Task: Select the utf-16-be in the encoding.
Action: Mouse moved to (11, 534)
Screenshot: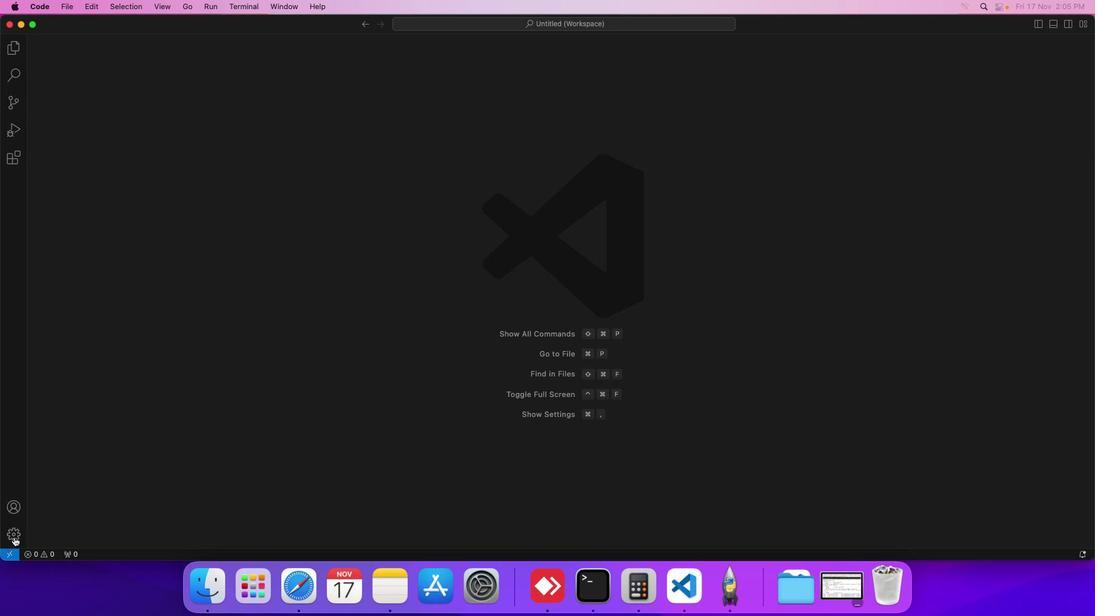 
Action: Mouse pressed left at (11, 534)
Screenshot: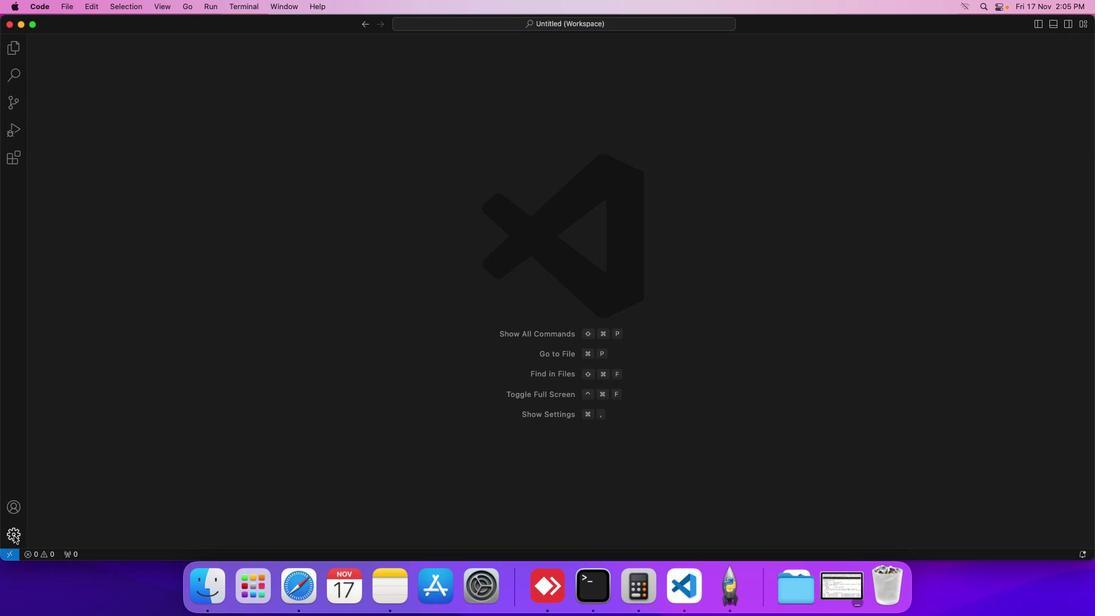 
Action: Mouse moved to (49, 446)
Screenshot: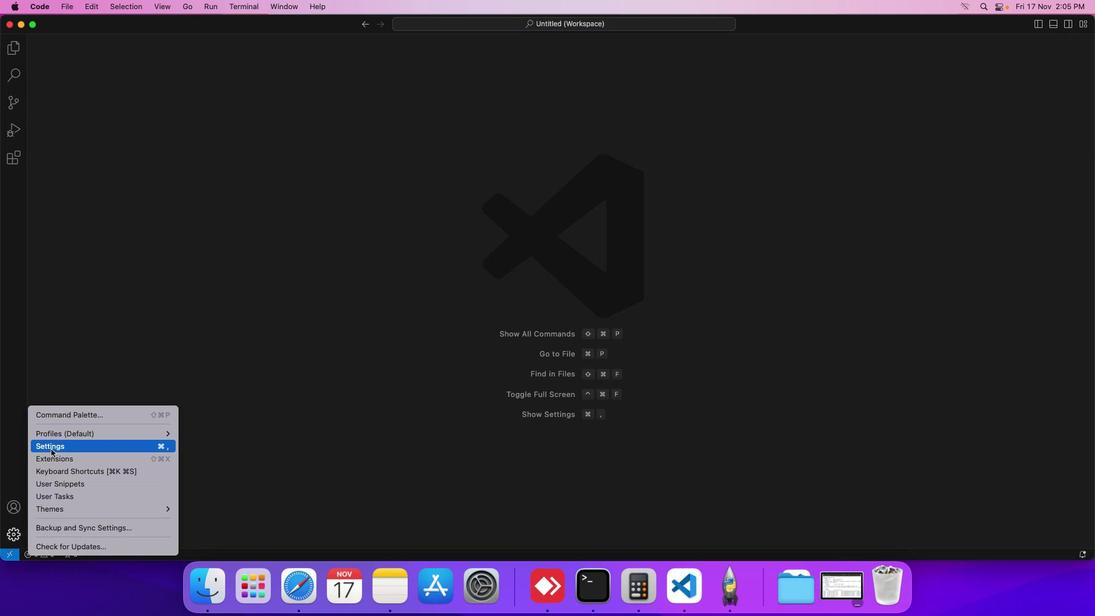
Action: Mouse pressed left at (49, 446)
Screenshot: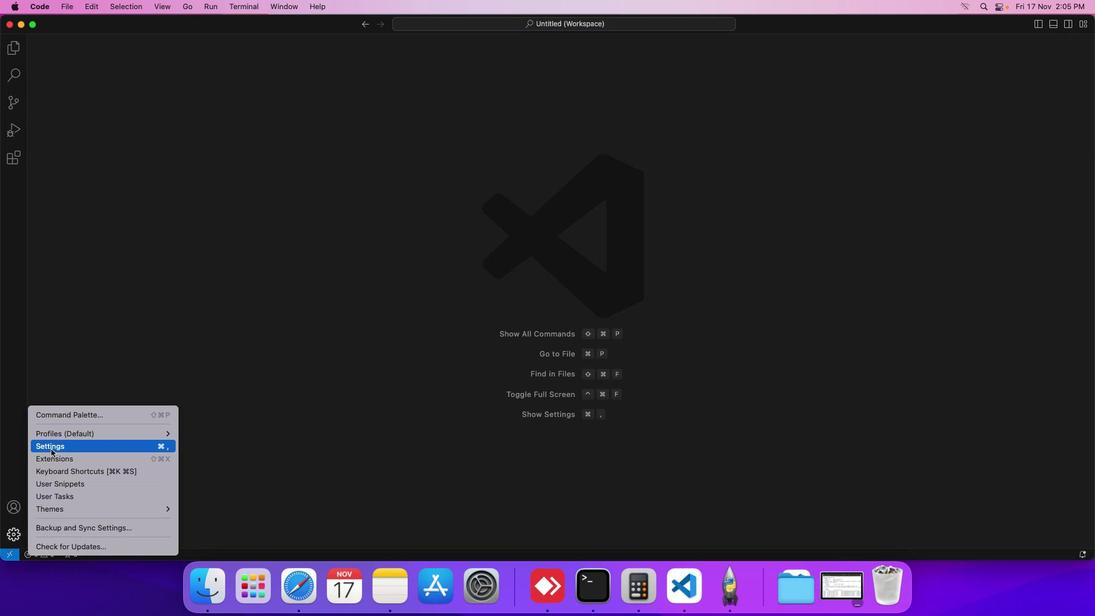 
Action: Mouse moved to (270, 89)
Screenshot: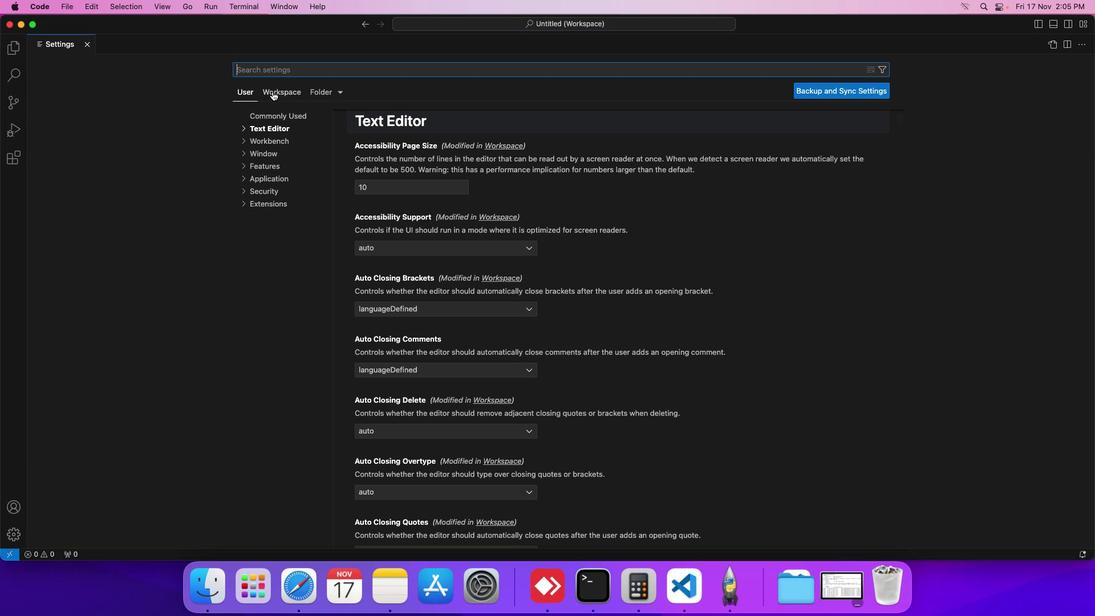 
Action: Mouse pressed left at (270, 89)
Screenshot: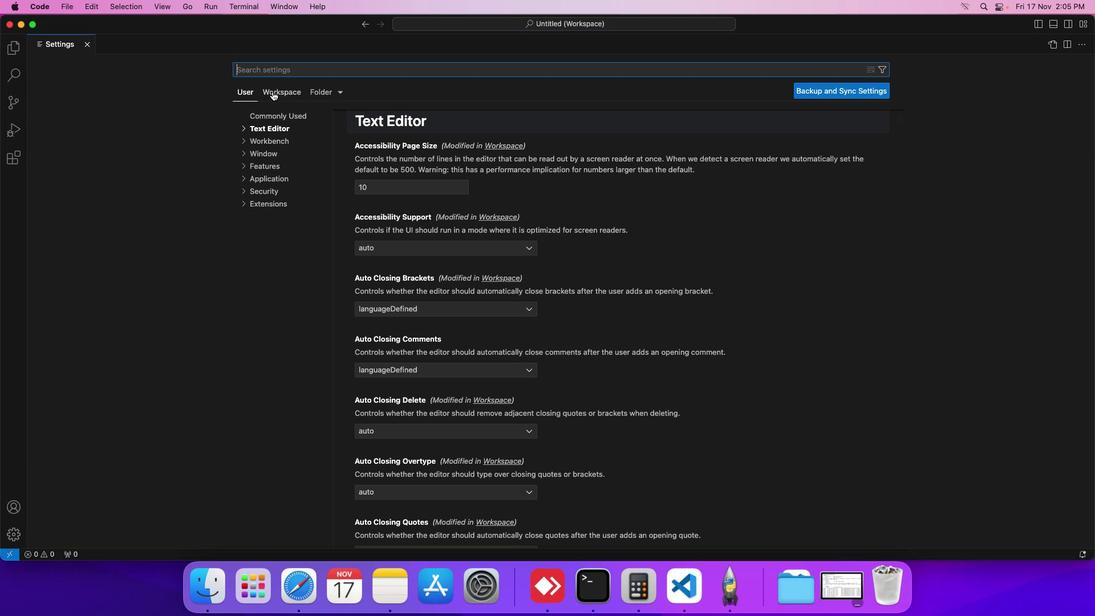 
Action: Mouse moved to (265, 121)
Screenshot: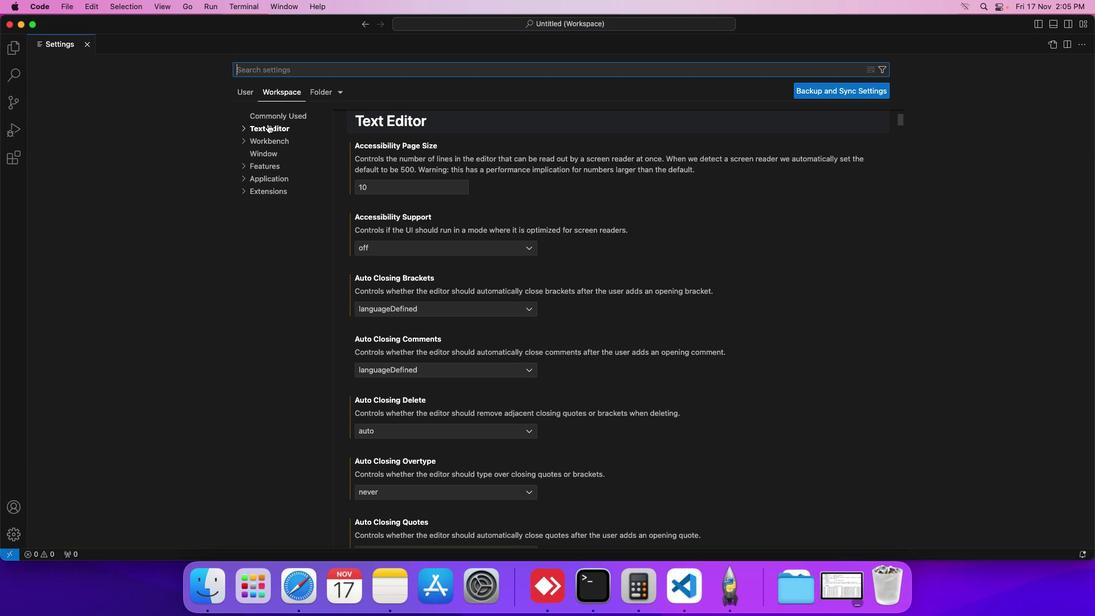 
Action: Mouse pressed left at (265, 121)
Screenshot: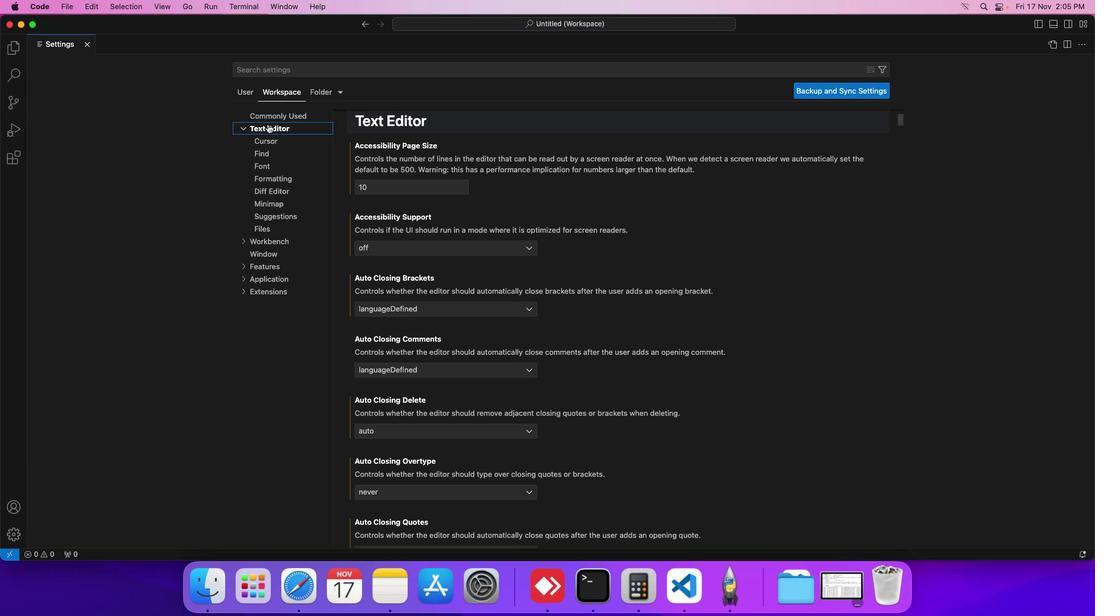
Action: Mouse moved to (261, 225)
Screenshot: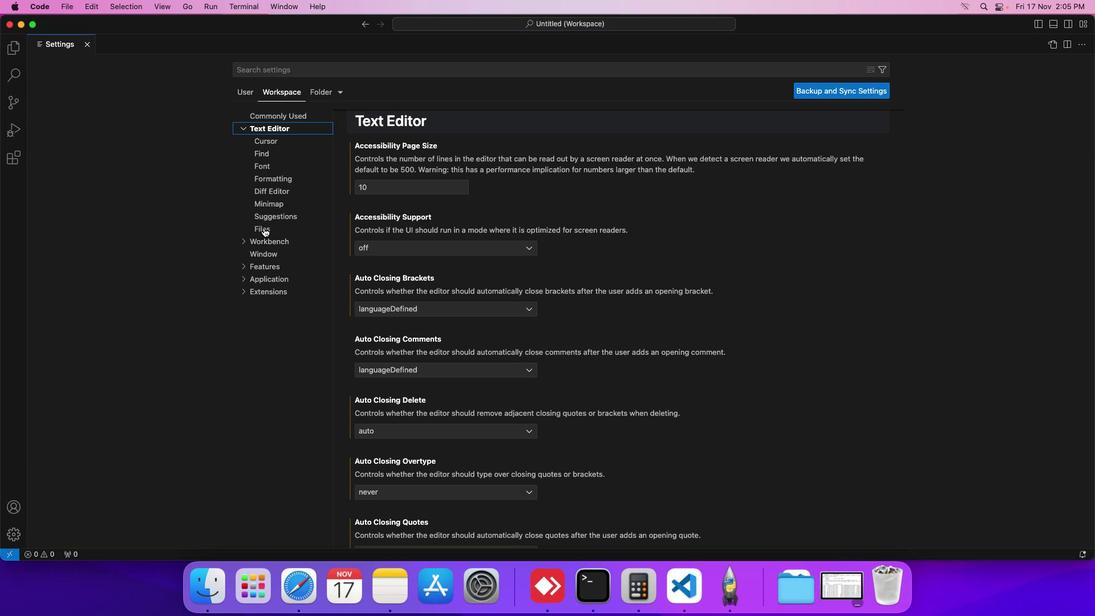 
Action: Mouse pressed left at (261, 225)
Screenshot: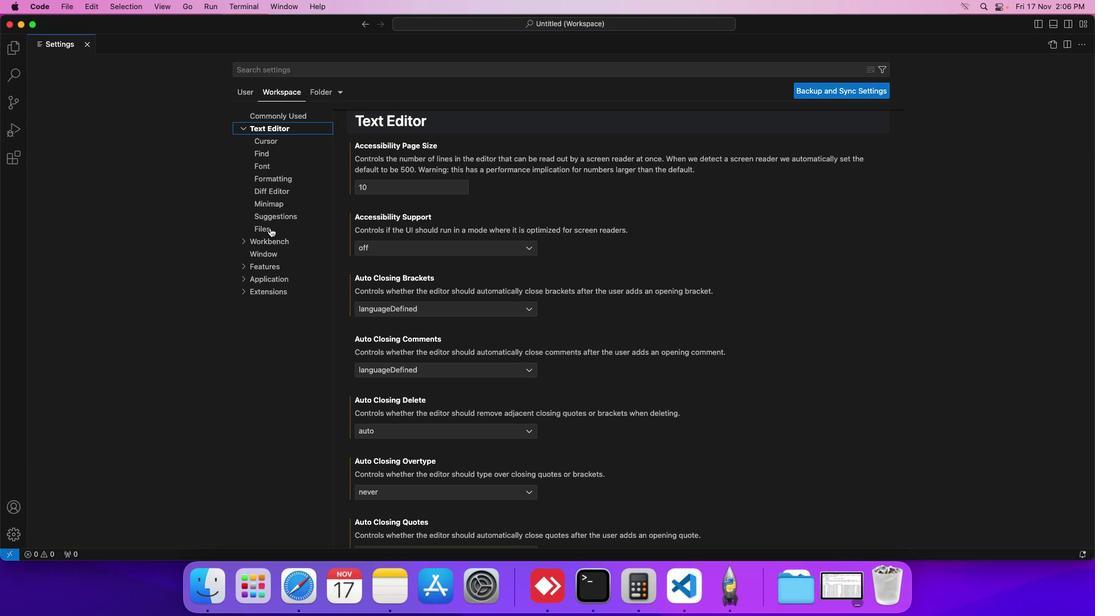 
Action: Mouse moved to (381, 308)
Screenshot: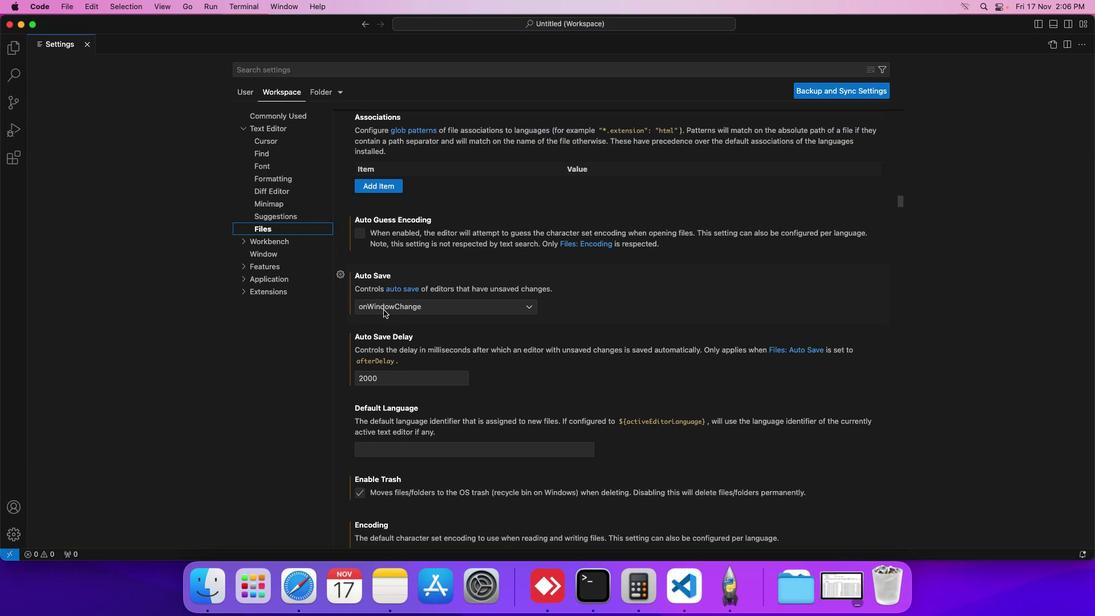 
Action: Mouse scrolled (381, 308) with delta (-1, -2)
Screenshot: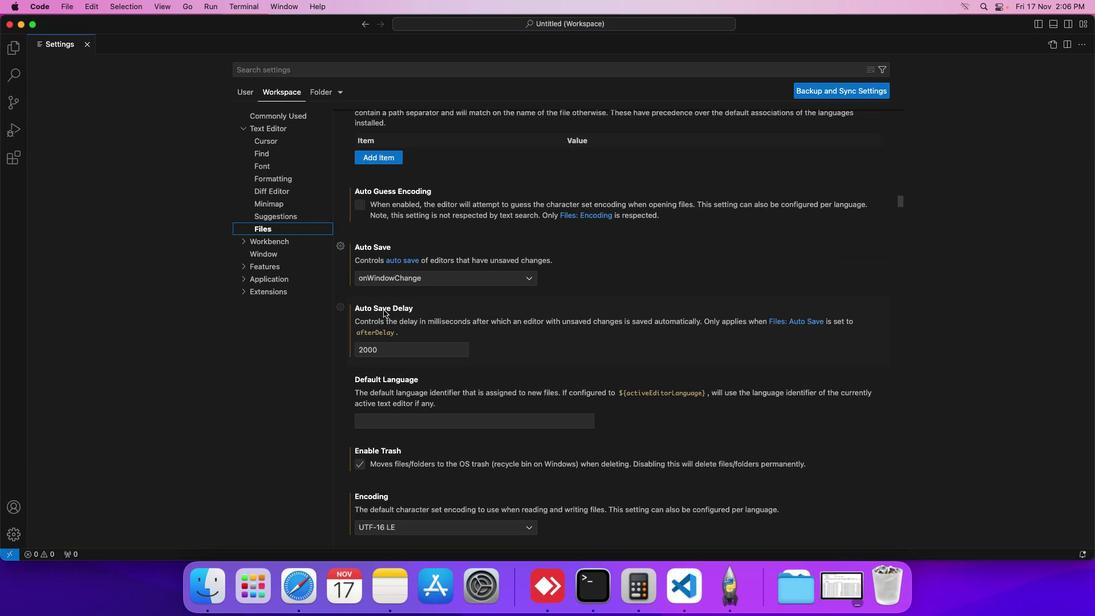 
Action: Mouse scrolled (381, 308) with delta (-1, -2)
Screenshot: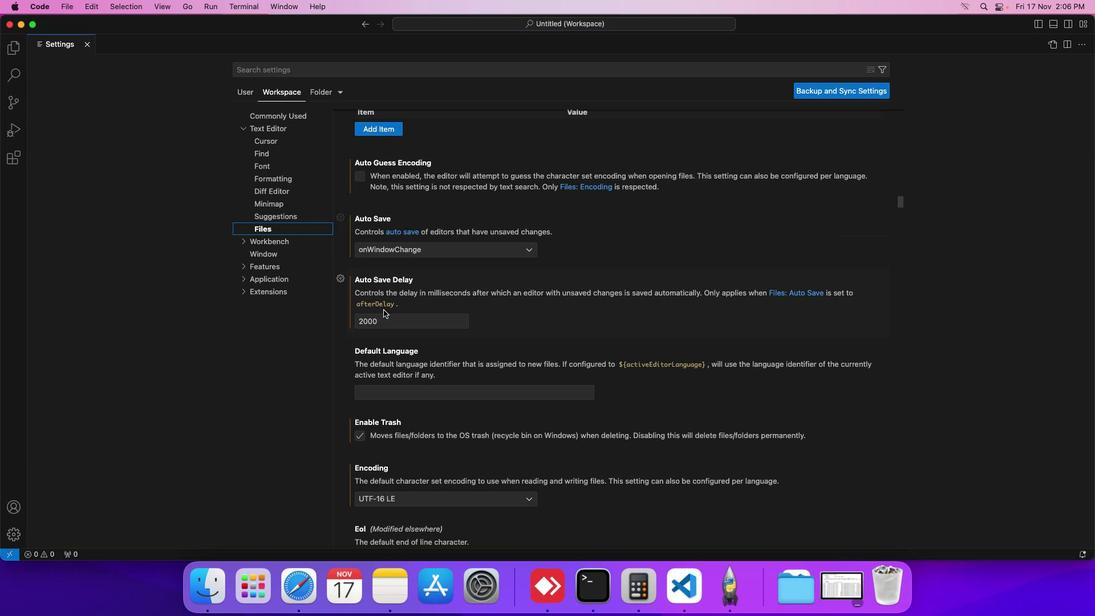 
Action: Mouse scrolled (381, 308) with delta (-1, -2)
Screenshot: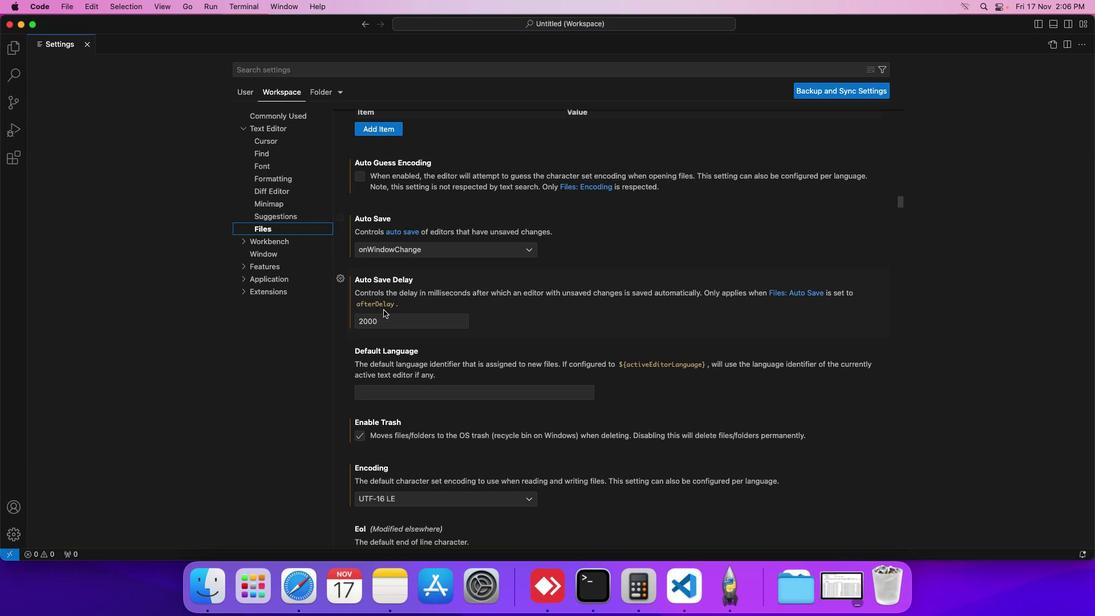 
Action: Mouse moved to (381, 308)
Screenshot: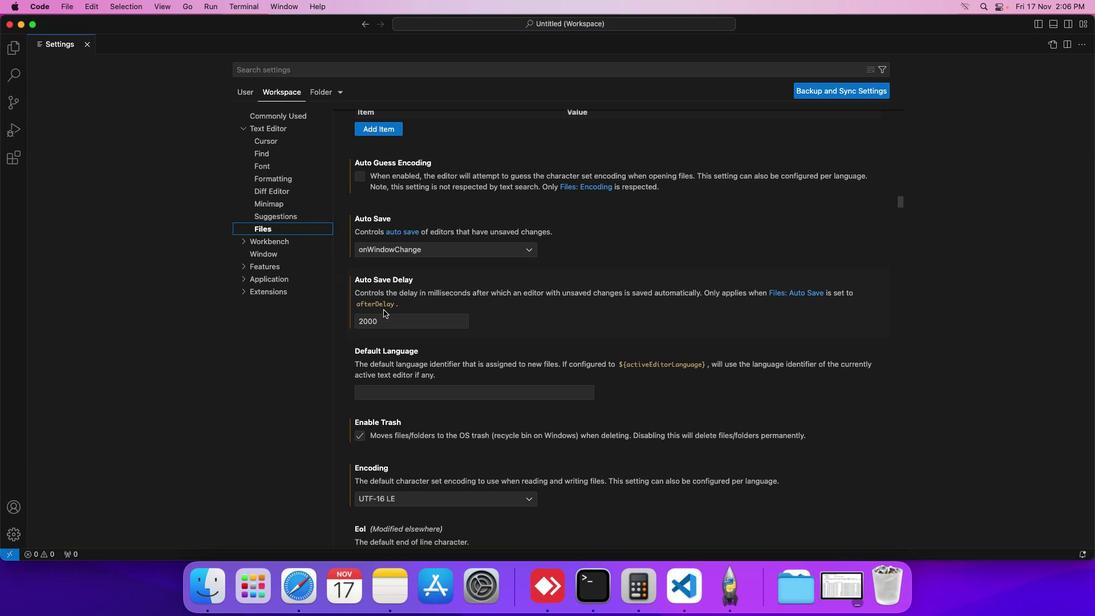 
Action: Mouse scrolled (381, 308) with delta (-1, -2)
Screenshot: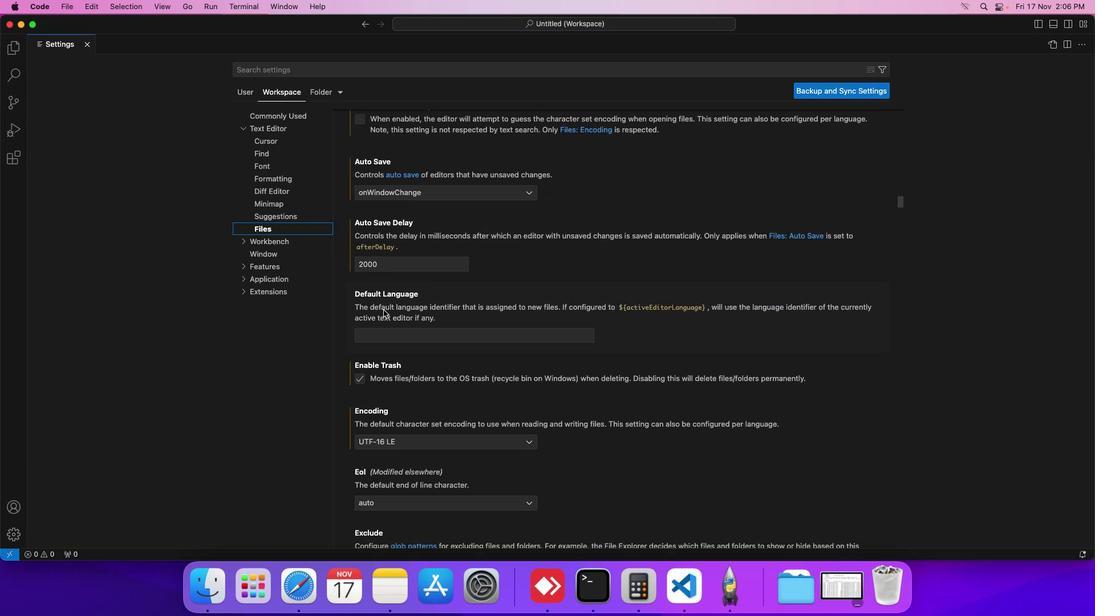 
Action: Mouse scrolled (381, 308) with delta (-1, -2)
Screenshot: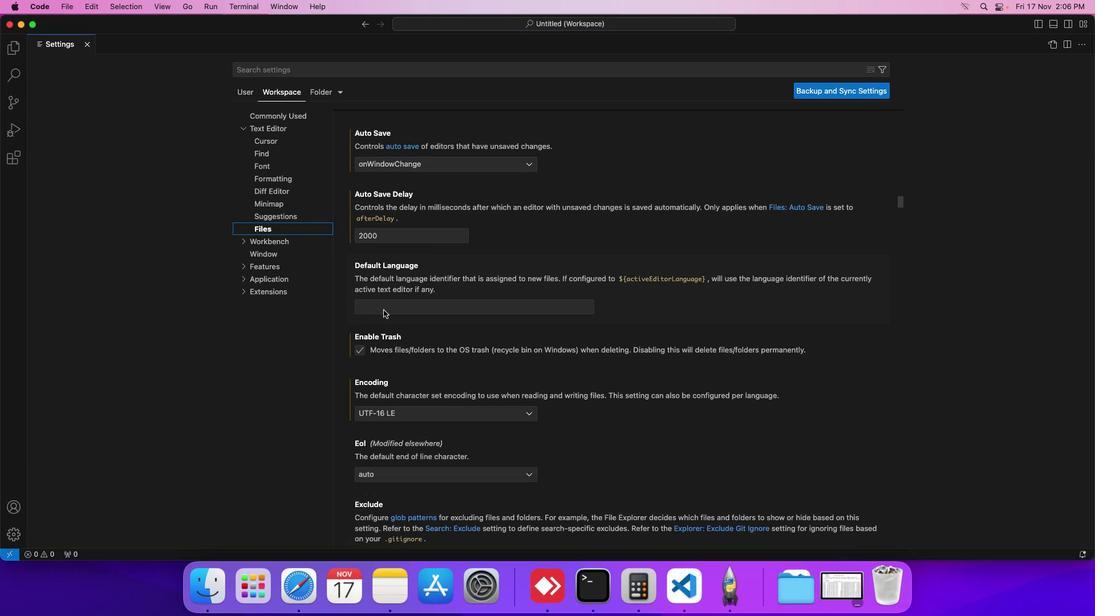 
Action: Mouse scrolled (381, 308) with delta (-1, -2)
Screenshot: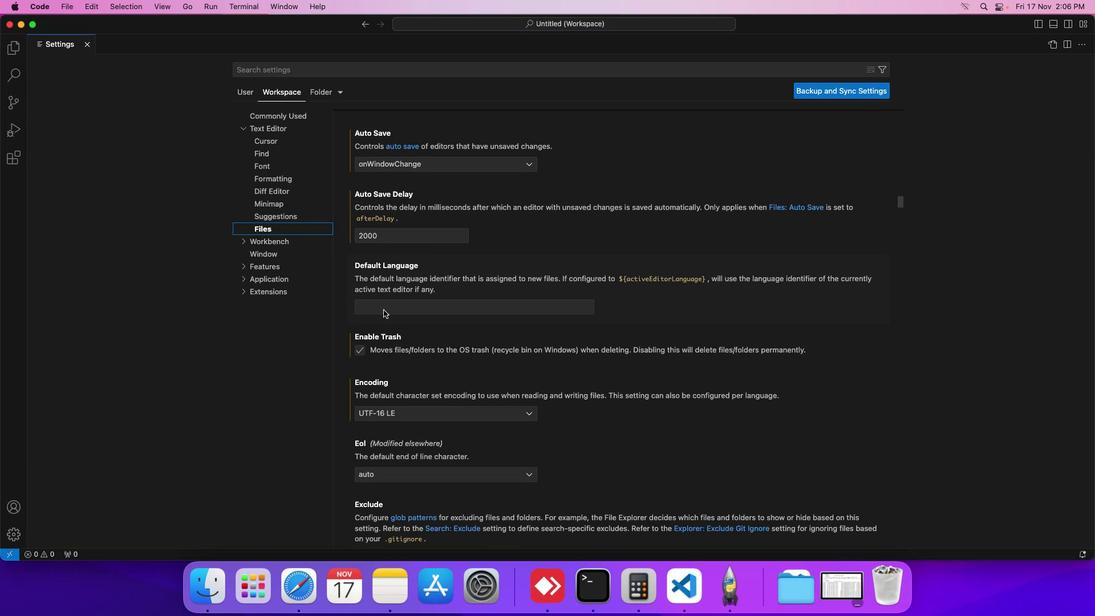 
Action: Mouse scrolled (381, 308) with delta (-1, -2)
Screenshot: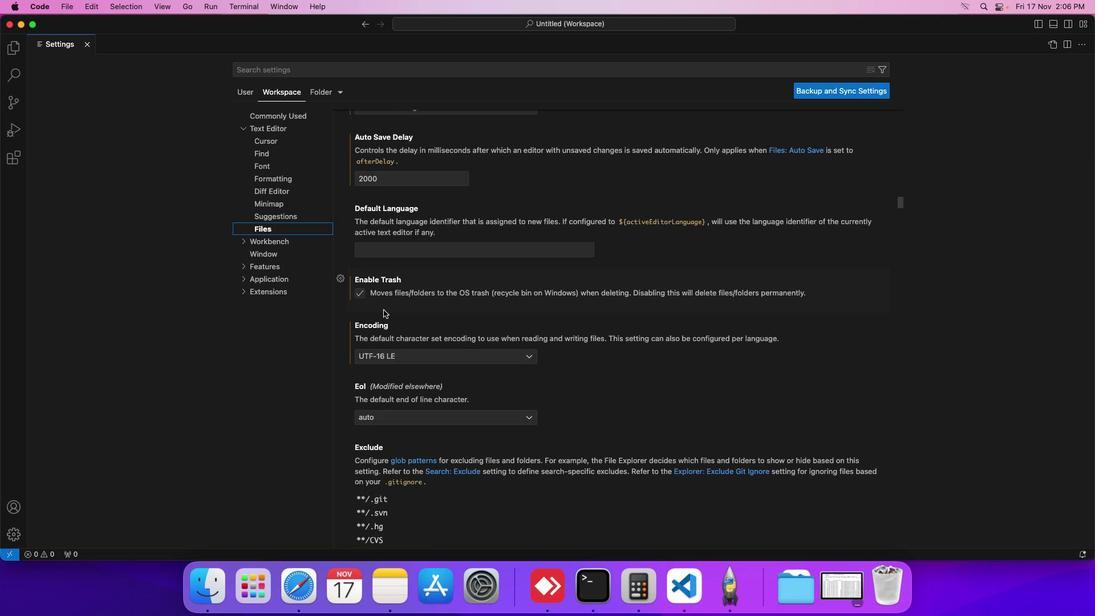 
Action: Mouse scrolled (381, 308) with delta (-1, -2)
Screenshot: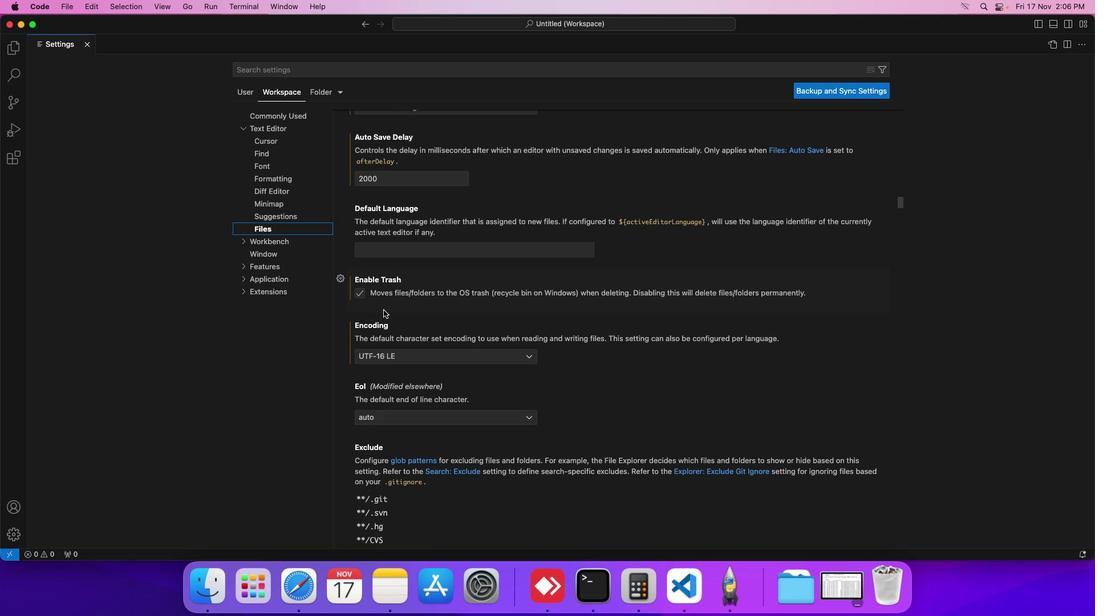 
Action: Mouse moved to (382, 308)
Screenshot: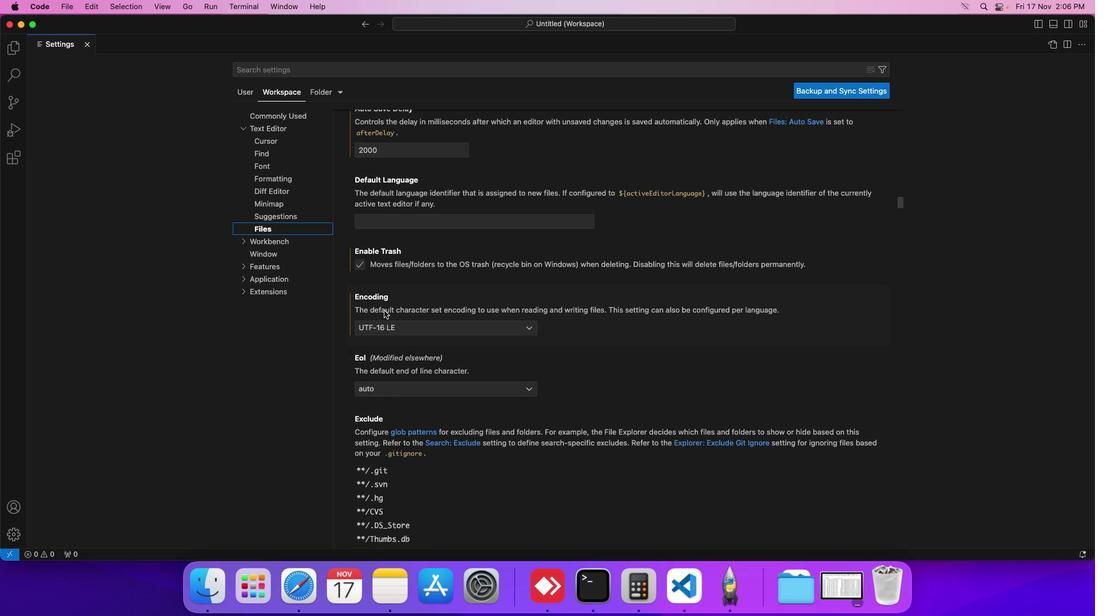 
Action: Mouse scrolled (382, 308) with delta (-1, -2)
Screenshot: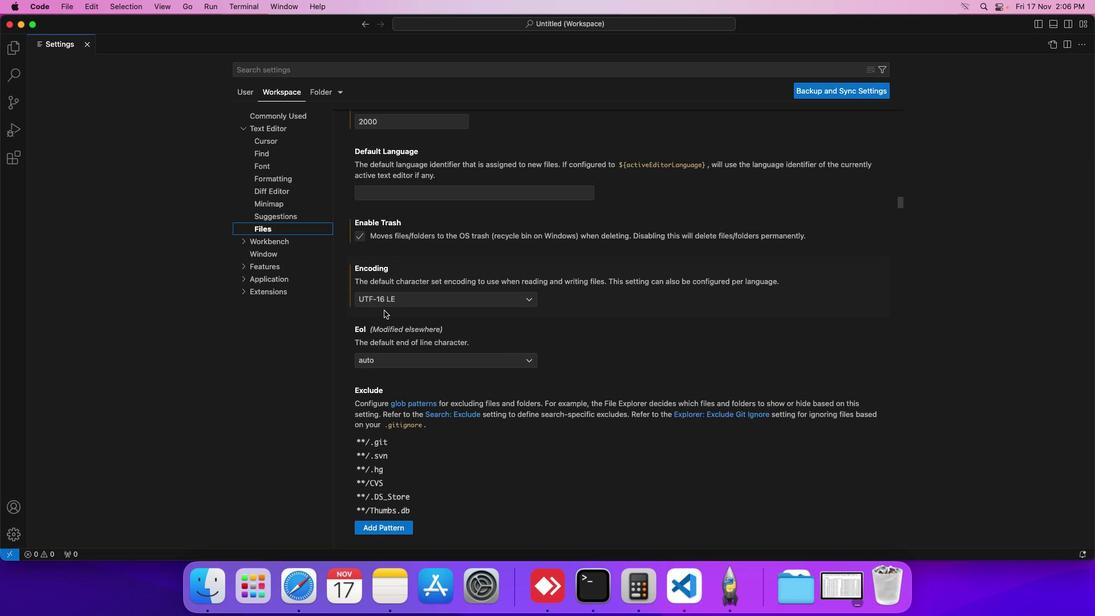 
Action: Mouse scrolled (382, 308) with delta (-1, -2)
Screenshot: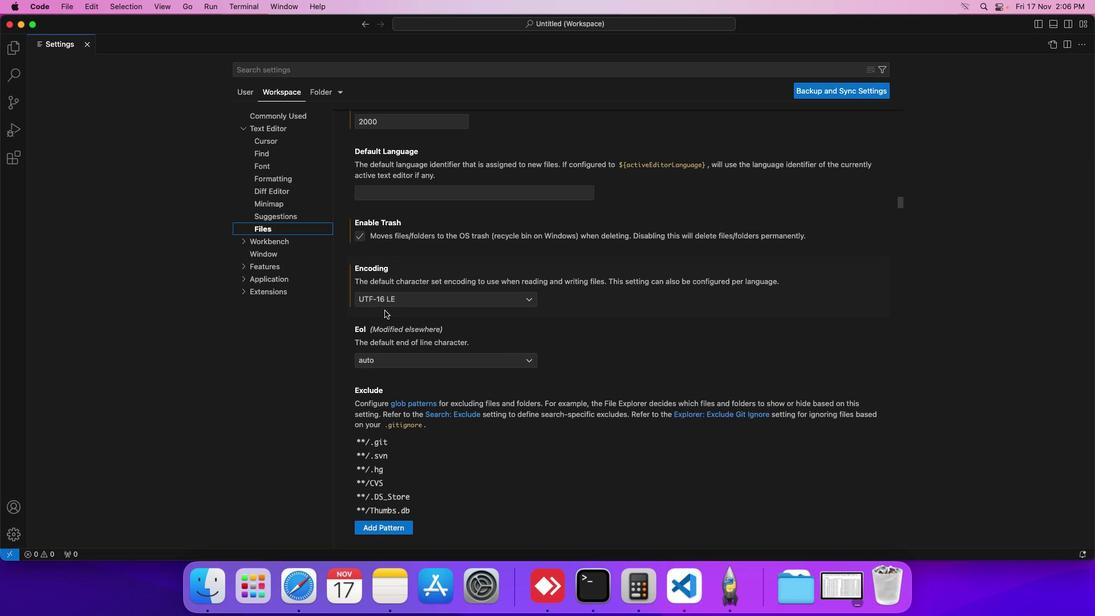 
Action: Mouse moved to (389, 299)
Screenshot: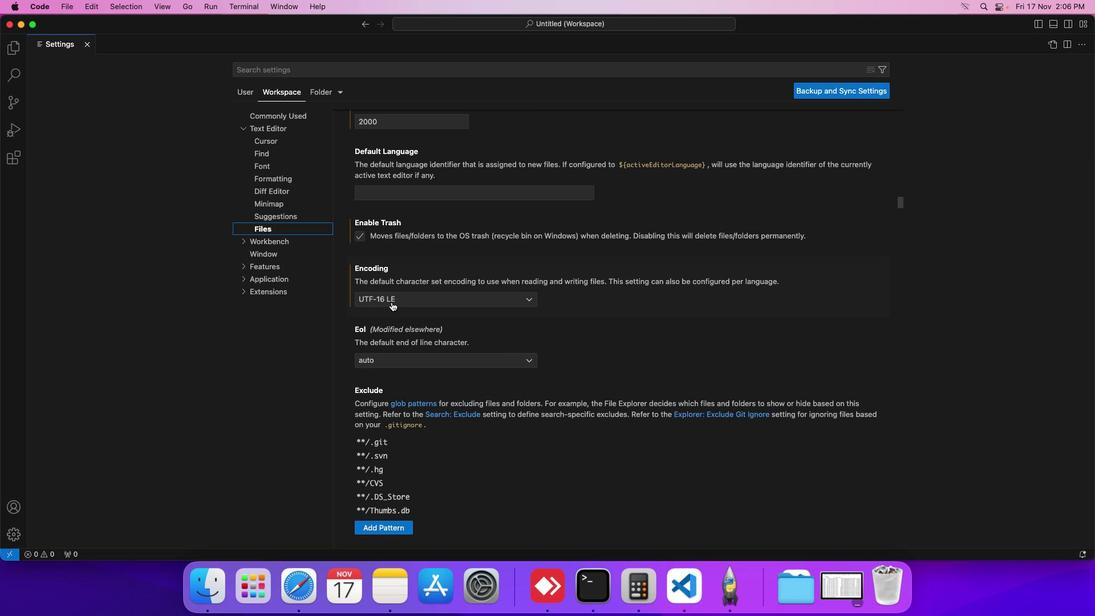 
Action: Mouse pressed left at (389, 299)
Screenshot: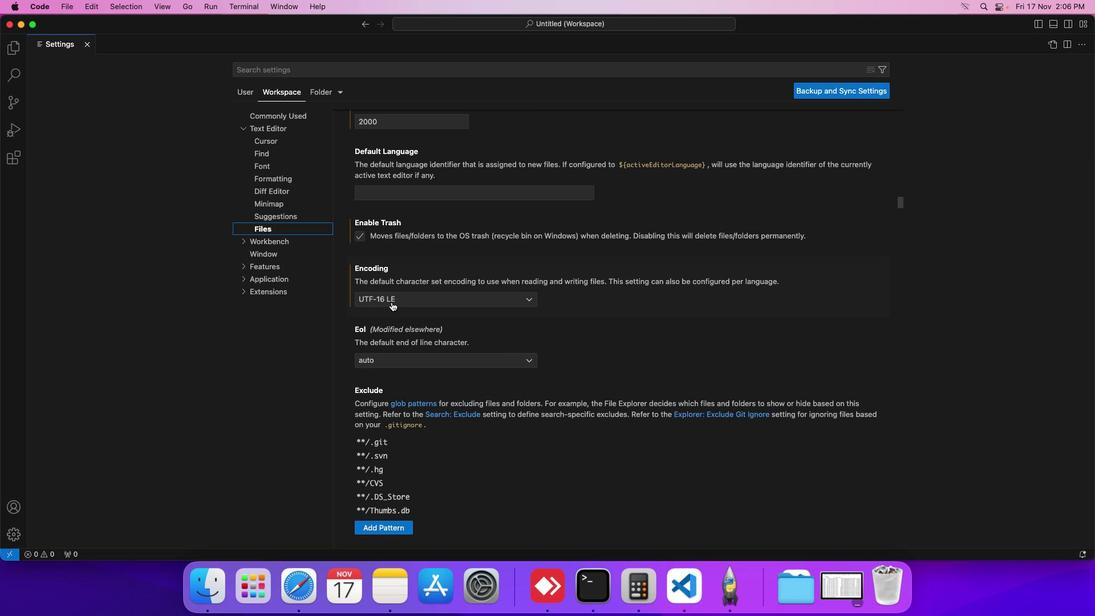 
Action: Mouse moved to (387, 346)
Screenshot: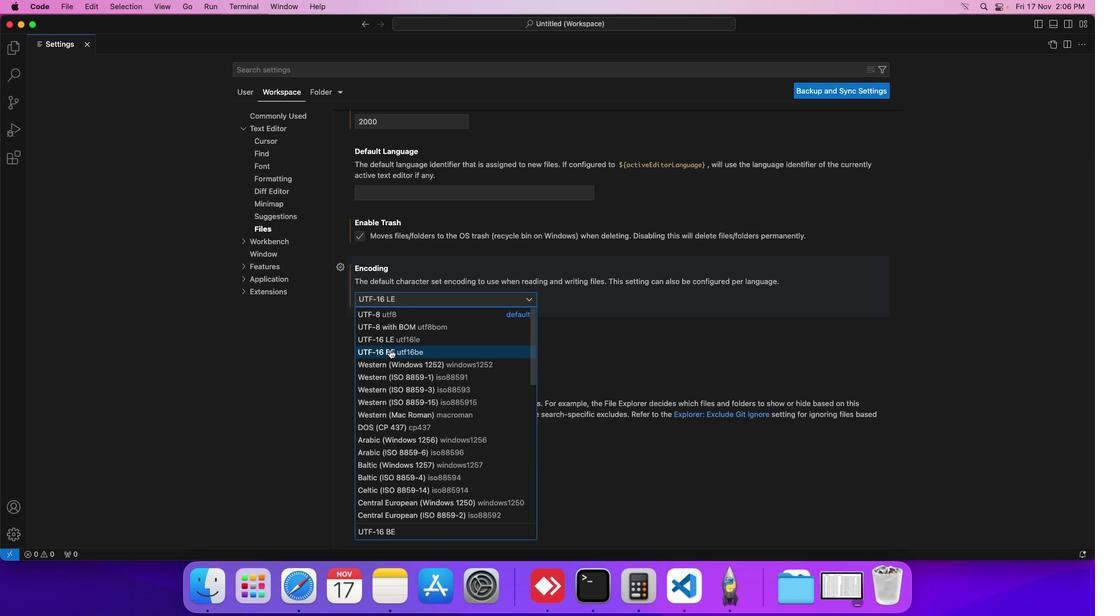 
Action: Mouse pressed left at (387, 346)
Screenshot: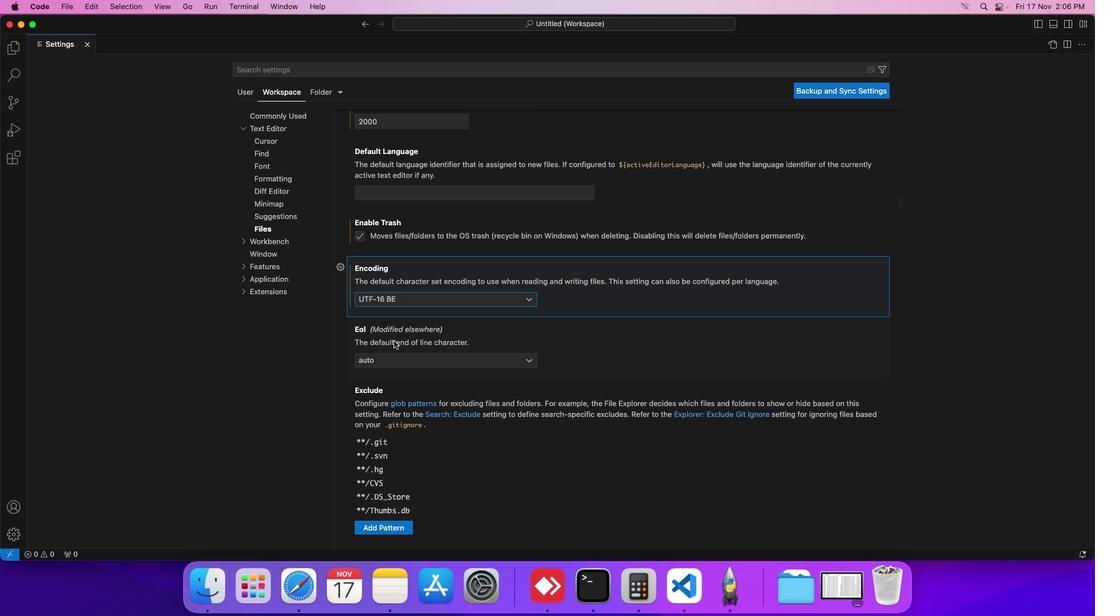 
Action: Mouse moved to (414, 304)
Screenshot: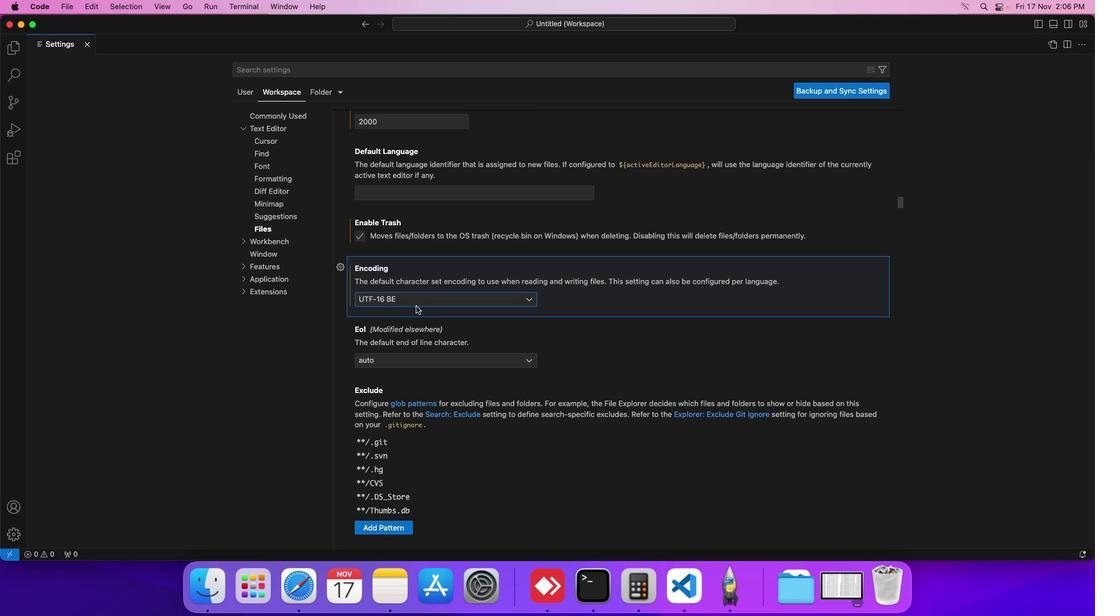 
